 Task: Add the card "MINE" for your new game.
Action: Mouse moved to (168, 409)
Screenshot: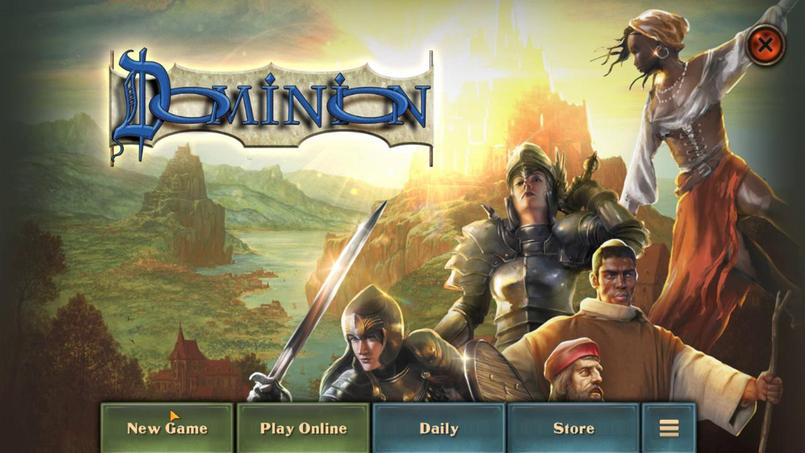 
Action: Mouse pressed left at (168, 409)
Screenshot: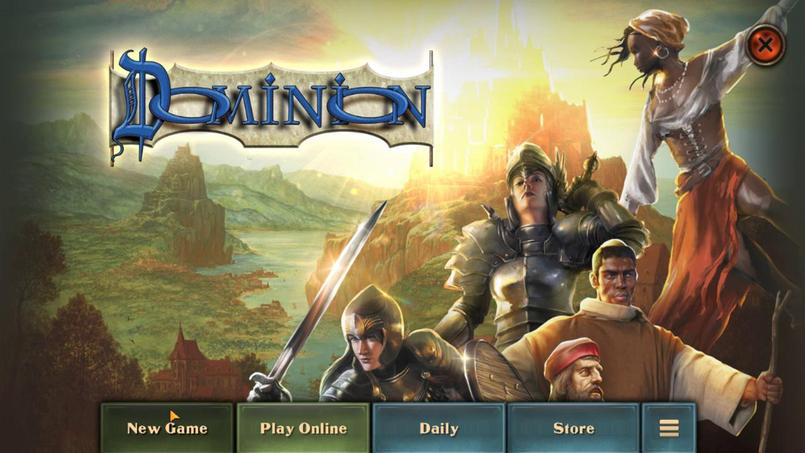 
Action: Mouse moved to (365, 96)
Screenshot: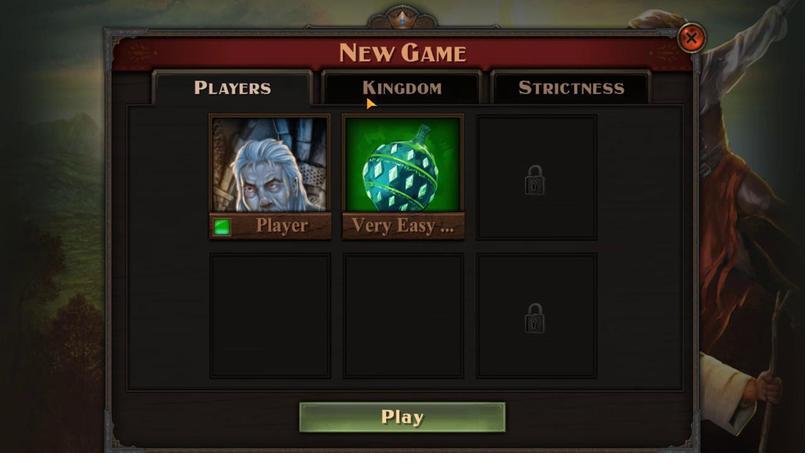 
Action: Mouse pressed left at (365, 96)
Screenshot: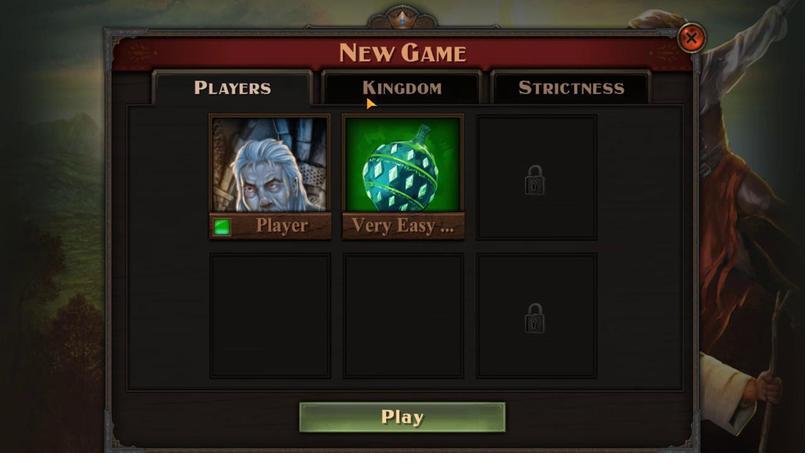 
Action: Mouse moved to (509, 137)
Screenshot: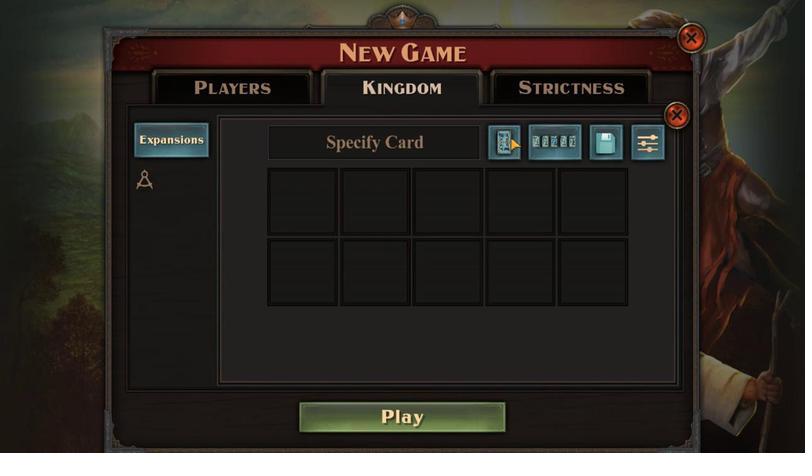 
Action: Mouse pressed left at (509, 137)
Screenshot: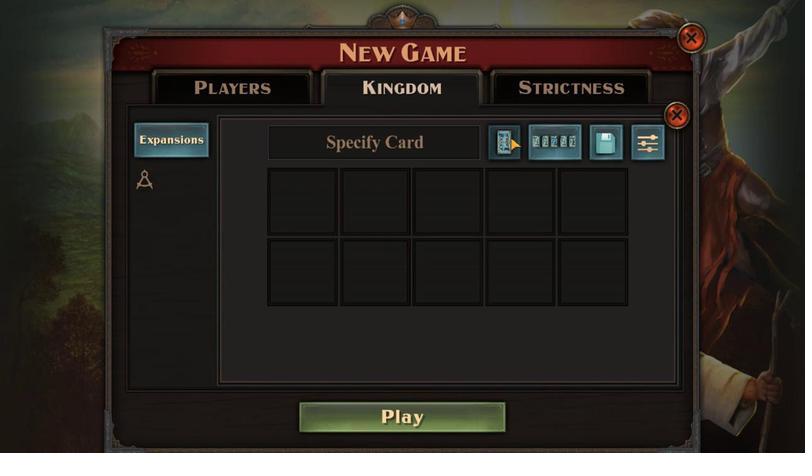 
Action: Mouse moved to (664, 110)
Screenshot: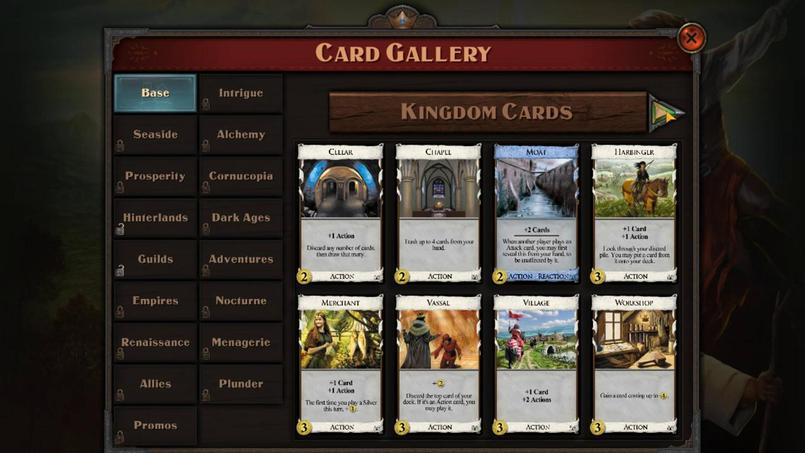 
Action: Mouse pressed left at (664, 110)
Screenshot: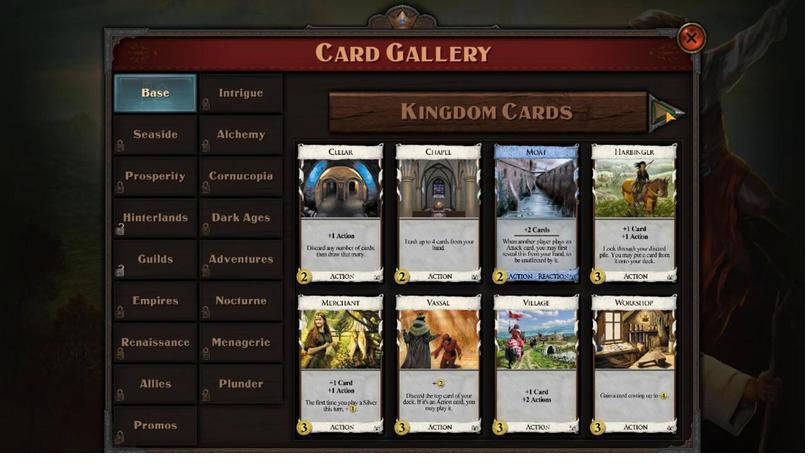 
Action: Mouse pressed left at (664, 110)
Screenshot: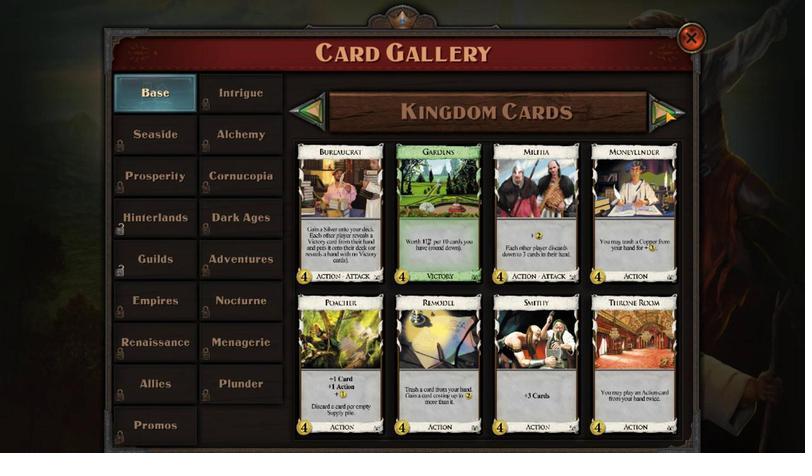 
Action: Mouse moved to (522, 320)
Screenshot: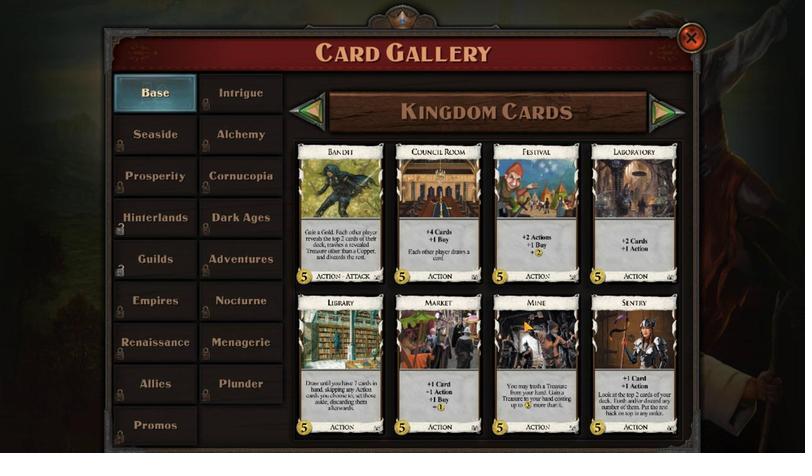 
Action: Mouse pressed left at (522, 320)
Screenshot: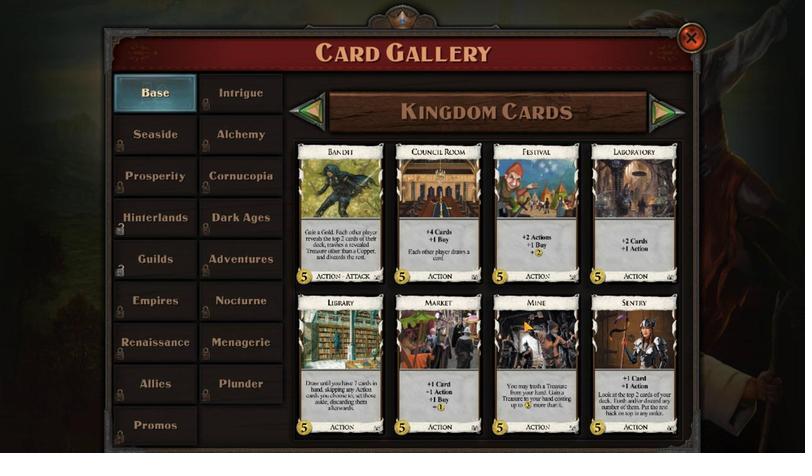 
